 Task: Reply to email   from  to Email0022 with a message Message0024
Action: Mouse moved to (551, 67)
Screenshot: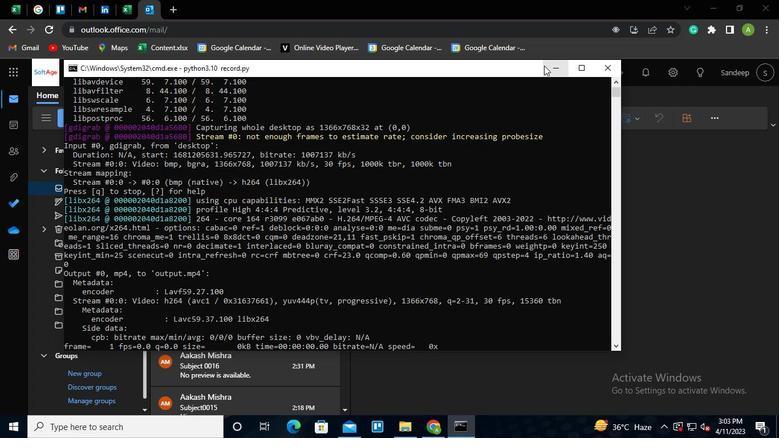 
Action: Mouse pressed left at (551, 67)
Screenshot: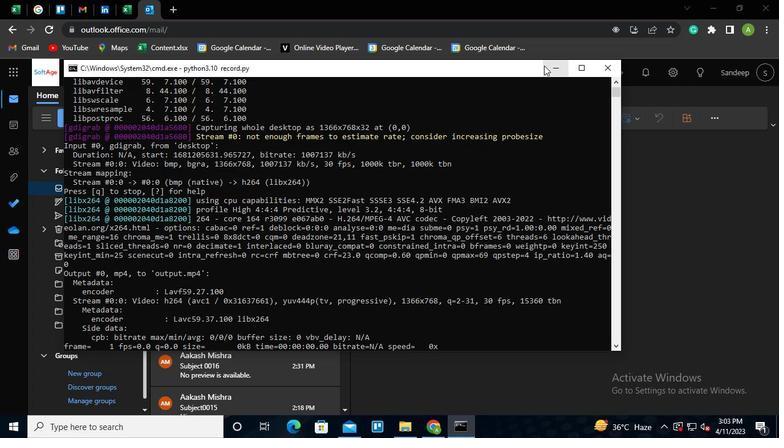 
Action: Mouse moved to (237, 345)
Screenshot: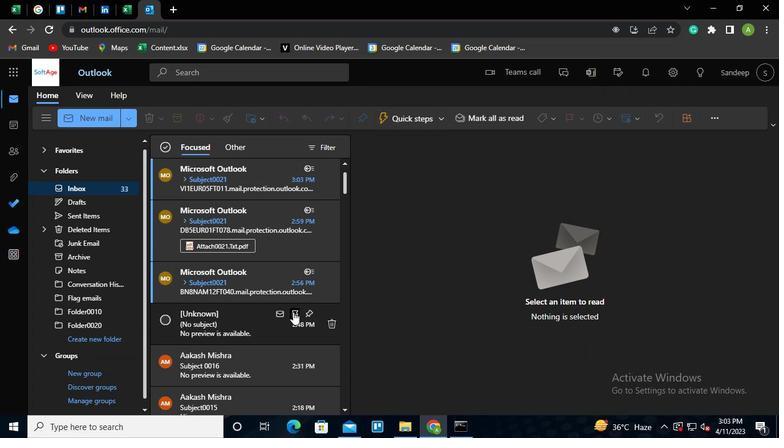
Action: Mouse pressed left at (237, 345)
Screenshot: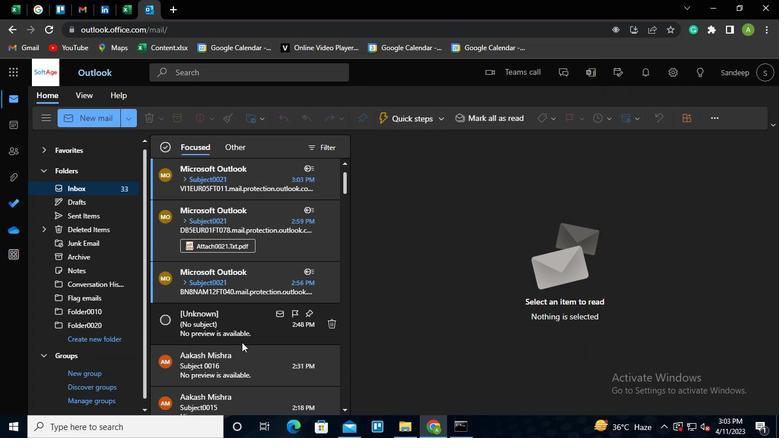 
Action: Mouse moved to (751, 176)
Screenshot: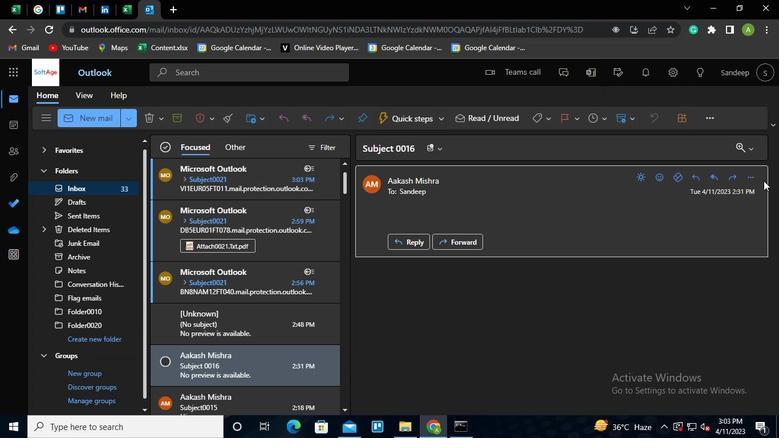 
Action: Mouse pressed left at (751, 176)
Screenshot: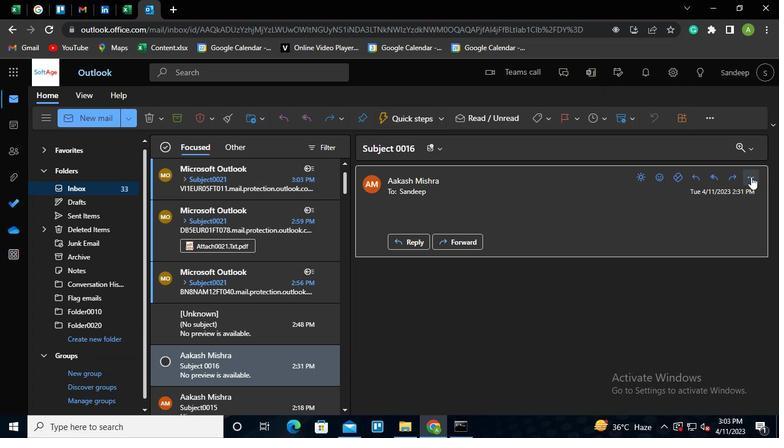 
Action: Mouse moved to (662, 75)
Screenshot: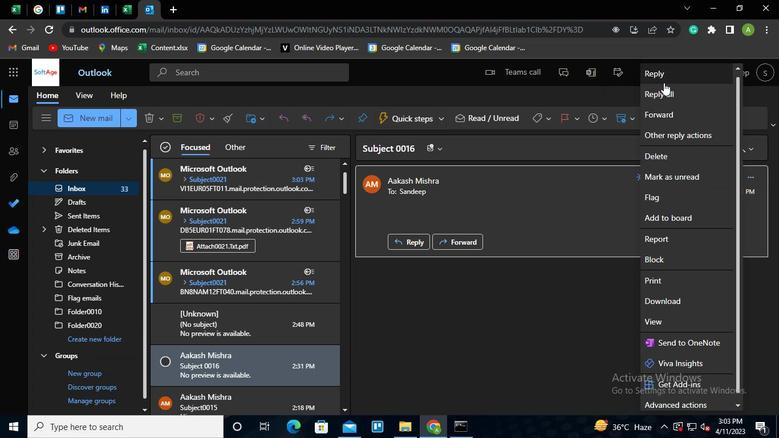 
Action: Mouse pressed left at (662, 75)
Screenshot: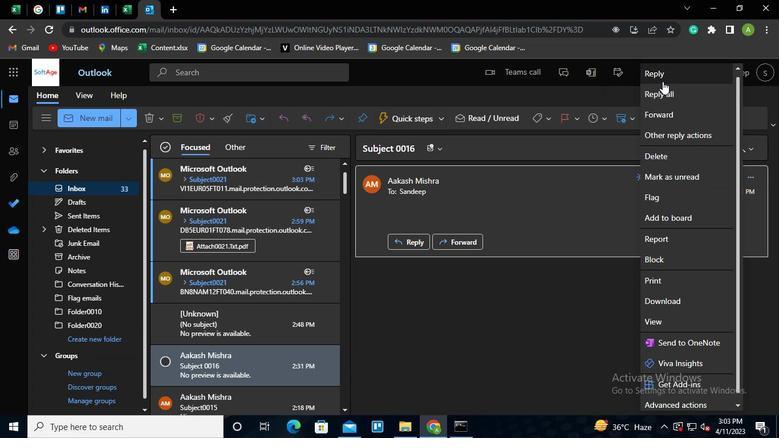 
Action: Mouse moved to (445, 183)
Screenshot: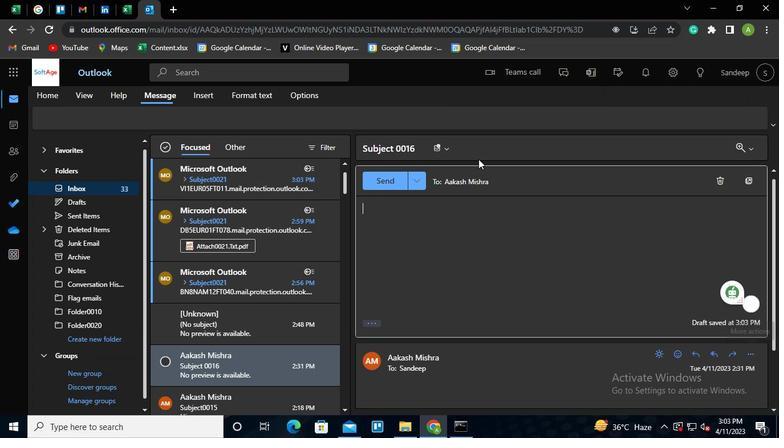 
Action: Mouse pressed left at (445, 183)
Screenshot: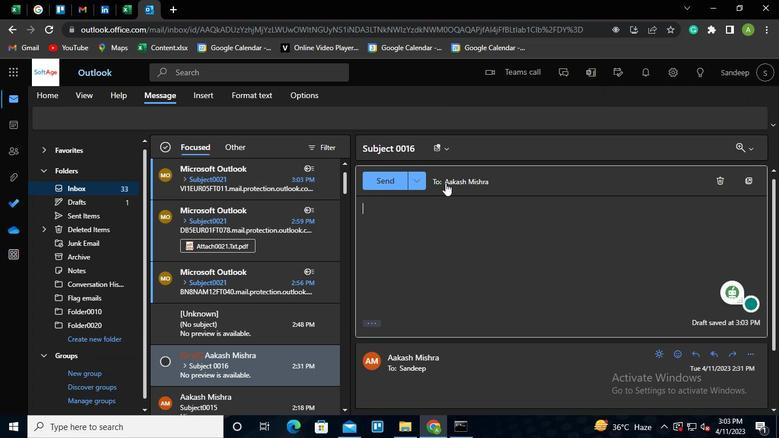 
Action: Mouse moved to (464, 207)
Screenshot: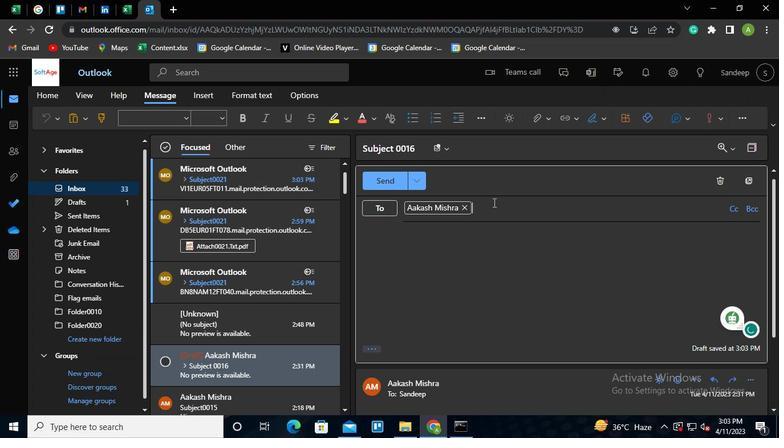 
Action: Mouse pressed left at (464, 207)
Screenshot: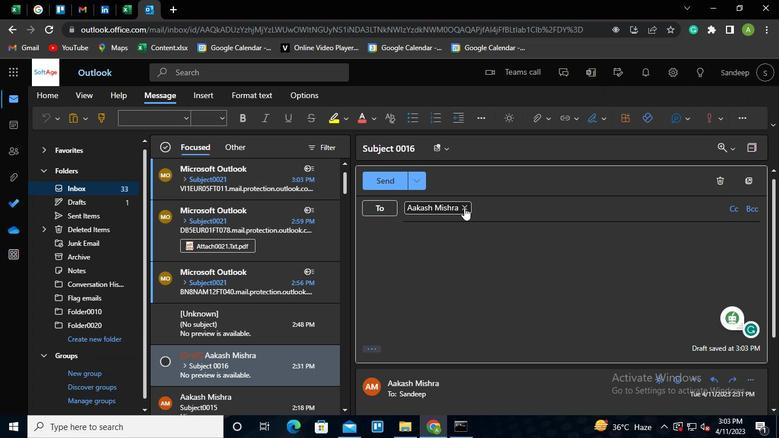 
Action: Mouse moved to (459, 210)
Screenshot: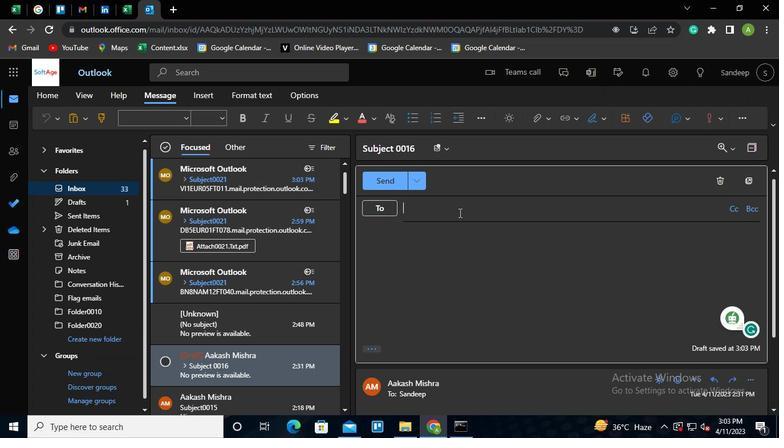 
Action: Keyboard Key.shift
Screenshot: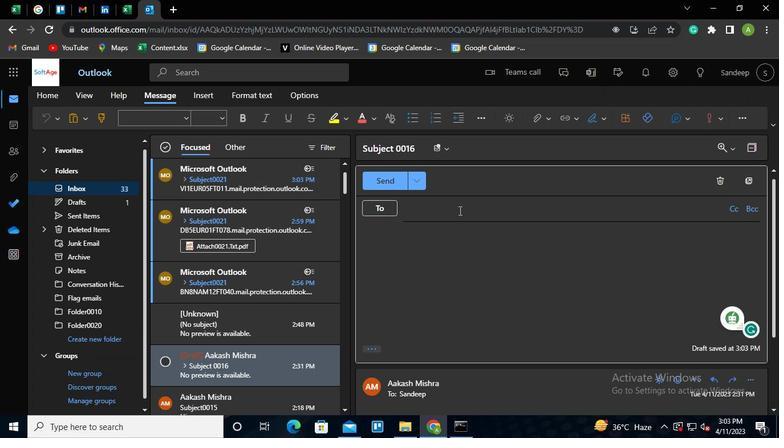 
Action: Keyboard E
Screenshot: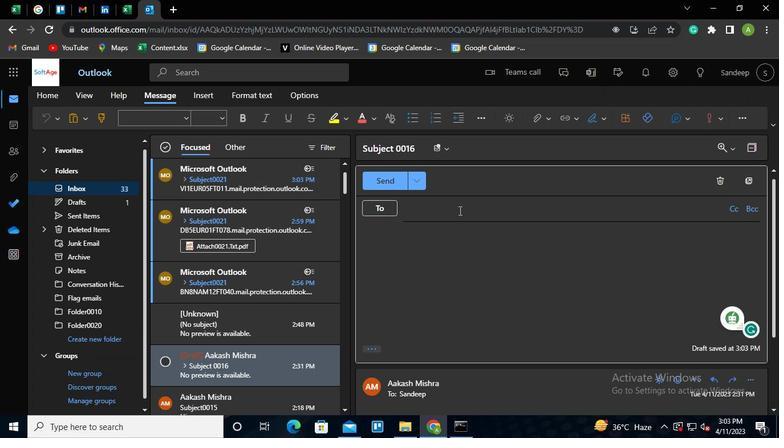 
Action: Keyboard m
Screenshot: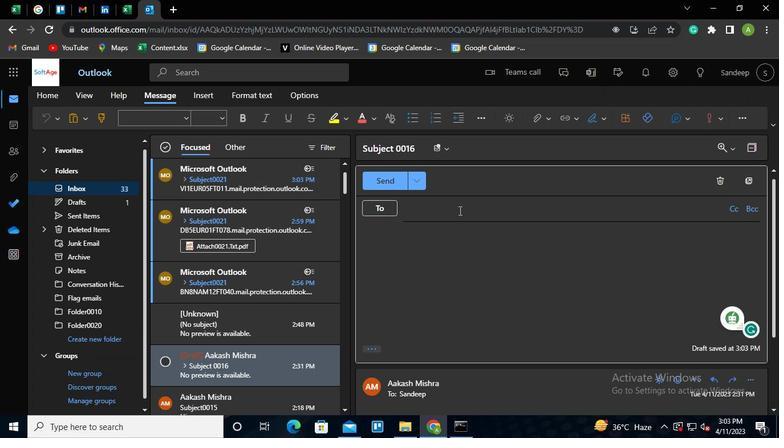 
Action: Keyboard a
Screenshot: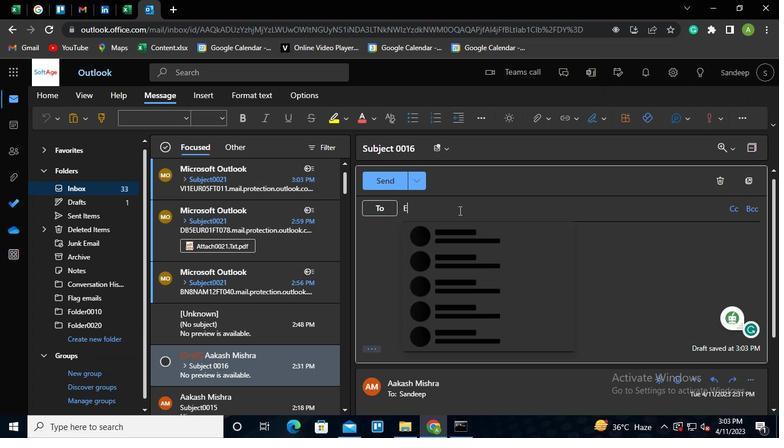 
Action: Keyboard i
Screenshot: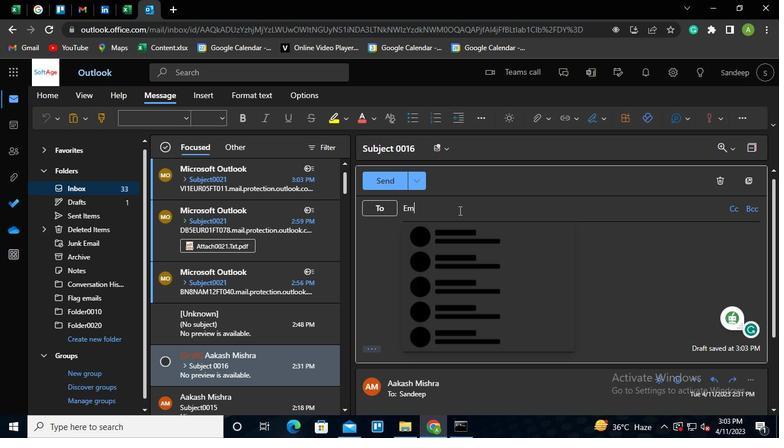 
Action: Keyboard l
Screenshot: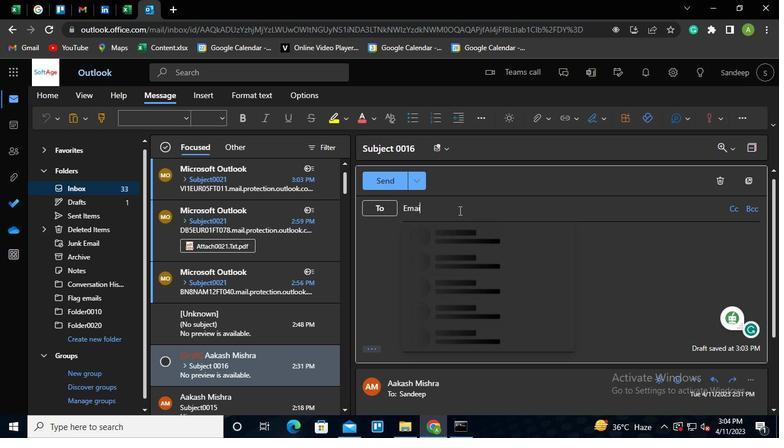 
Action: Keyboard <96>
Screenshot: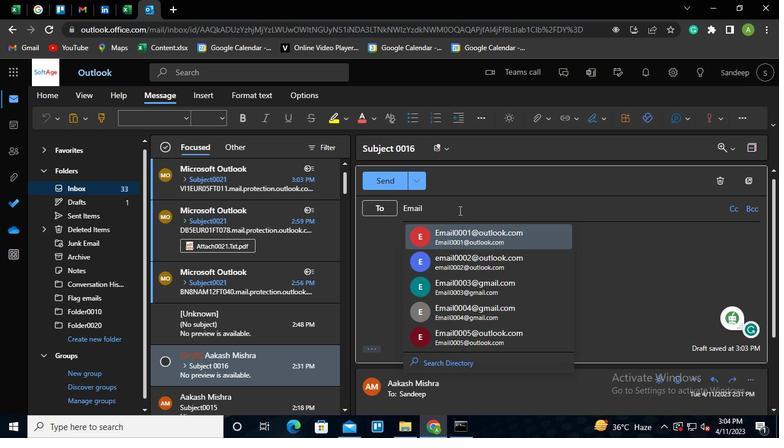 
Action: Keyboard <96>
Screenshot: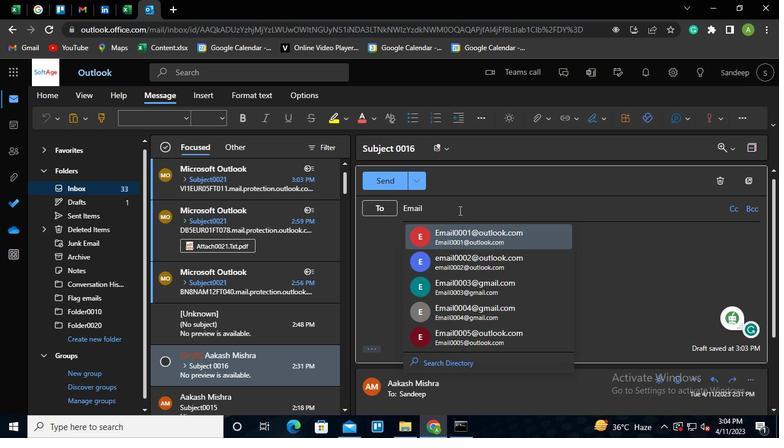 
Action: Keyboard <98>
Screenshot: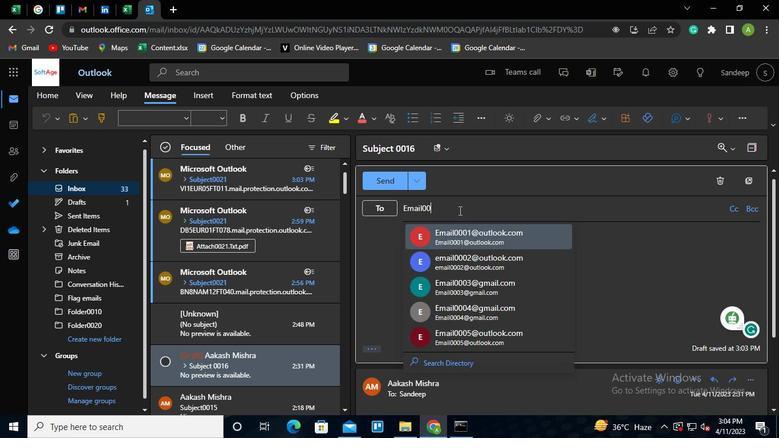 
Action: Keyboard <98>
Screenshot: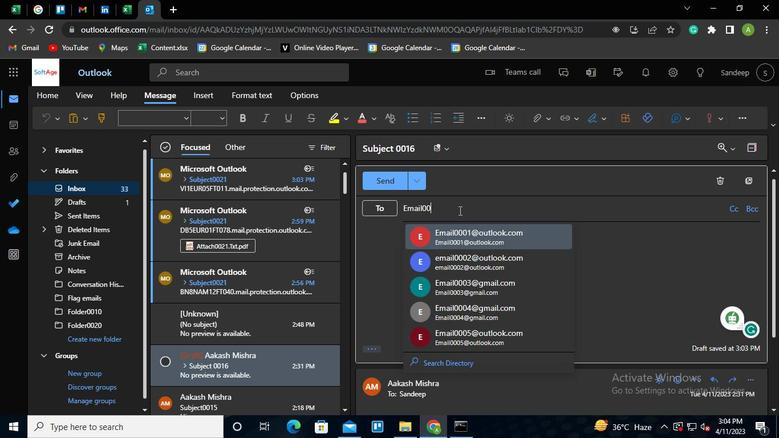 
Action: Keyboard Key.shift
Screenshot: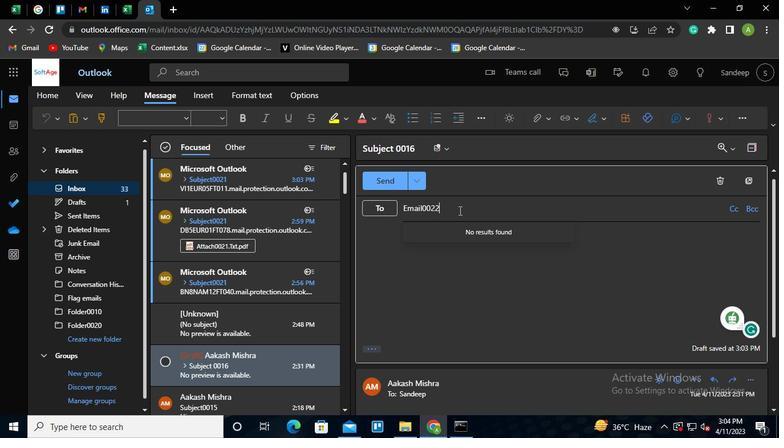 
Action: Keyboard @
Screenshot: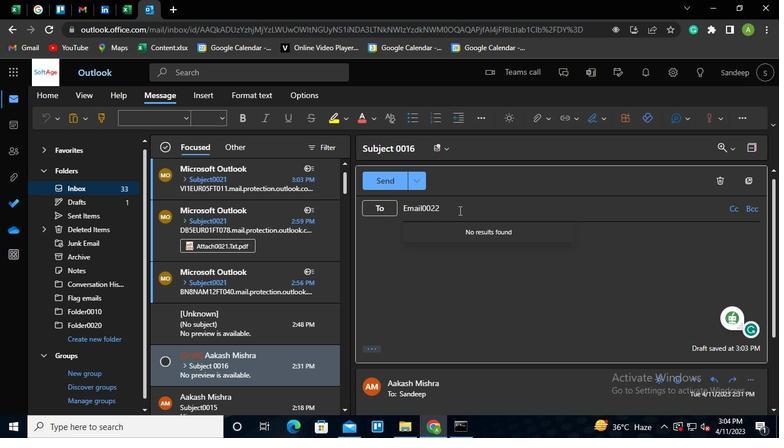 
Action: Keyboard o
Screenshot: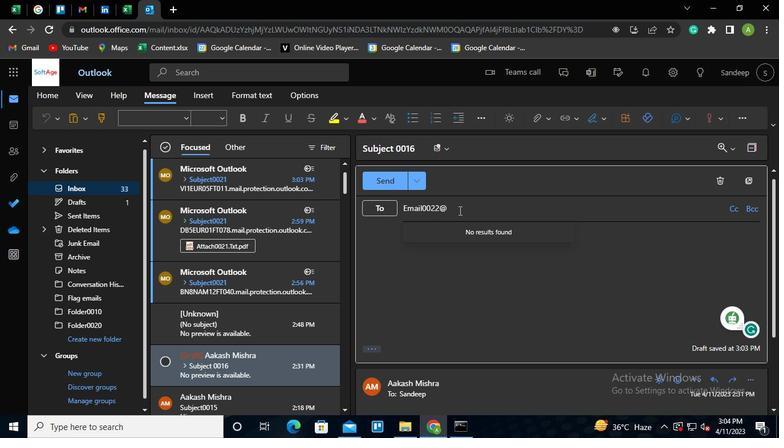 
Action: Keyboard u
Screenshot: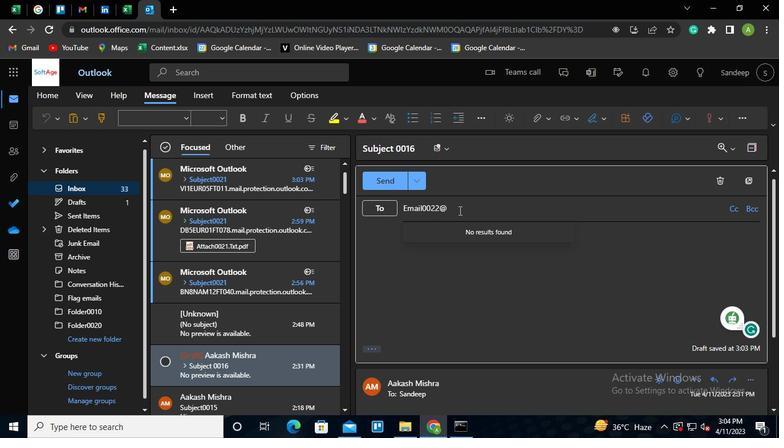
Action: Keyboard t
Screenshot: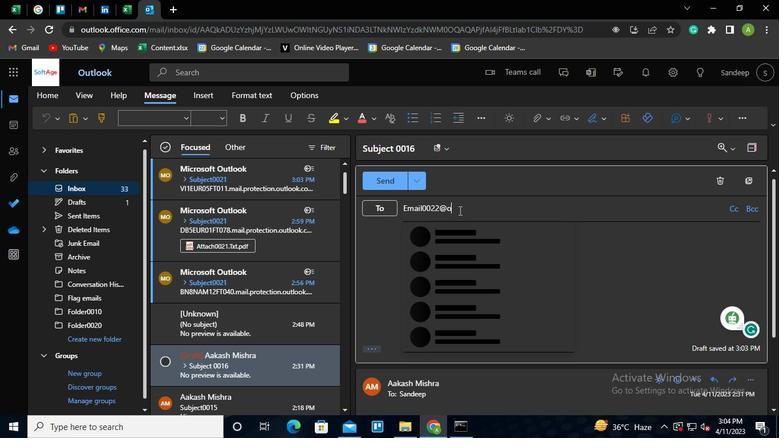 
Action: Keyboard l
Screenshot: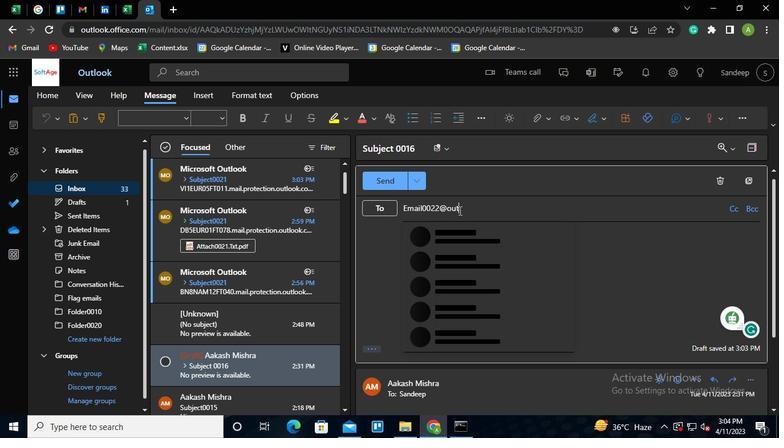 
Action: Keyboard o
Screenshot: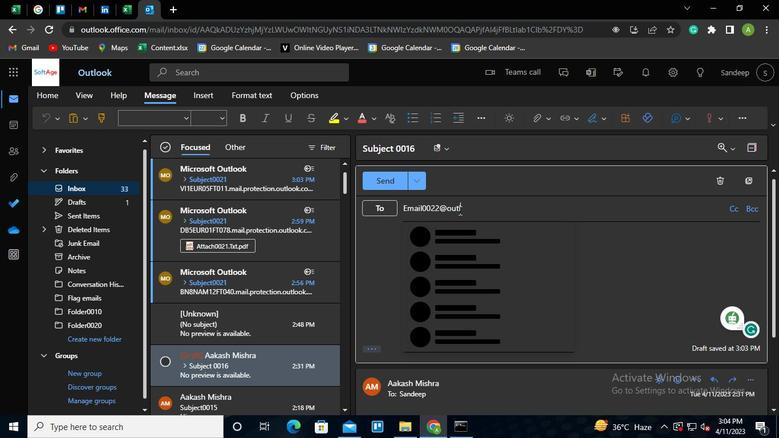 
Action: Keyboard o
Screenshot: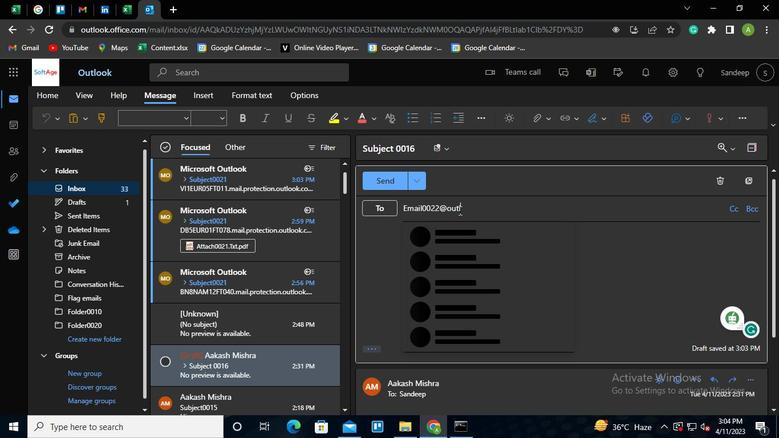 
Action: Keyboard k
Screenshot: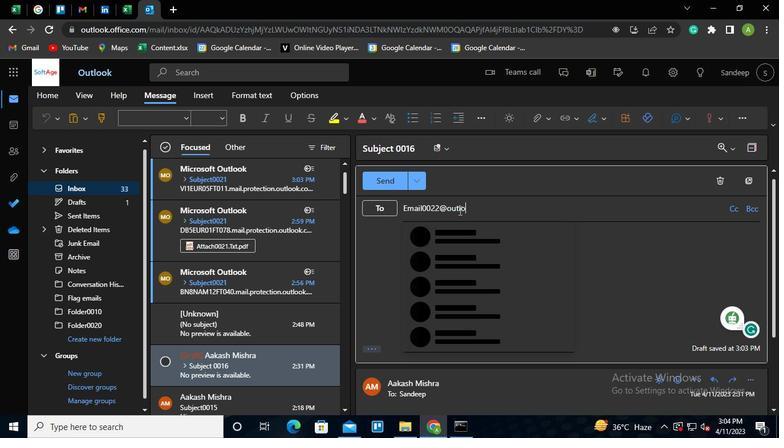 
Action: Keyboard <110>
Screenshot: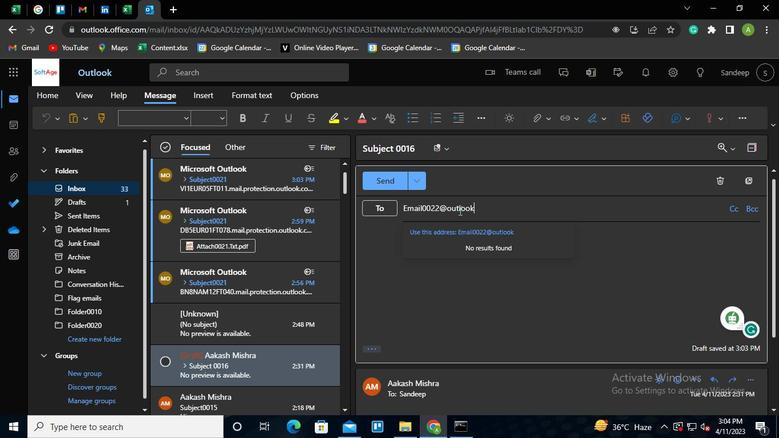 
Action: Keyboard c
Screenshot: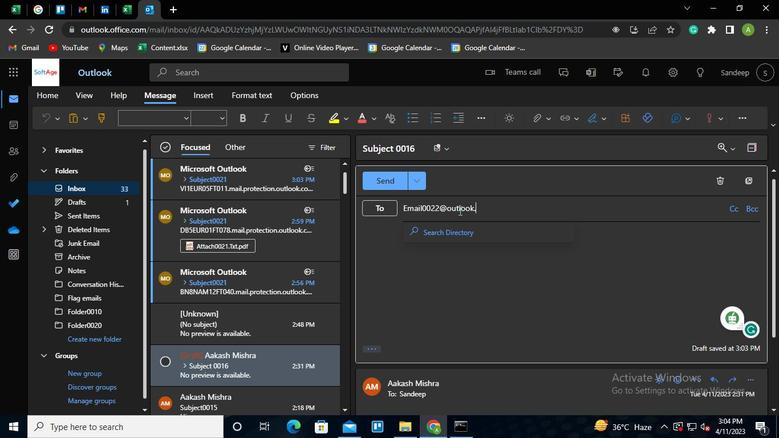 
Action: Keyboard o
Screenshot: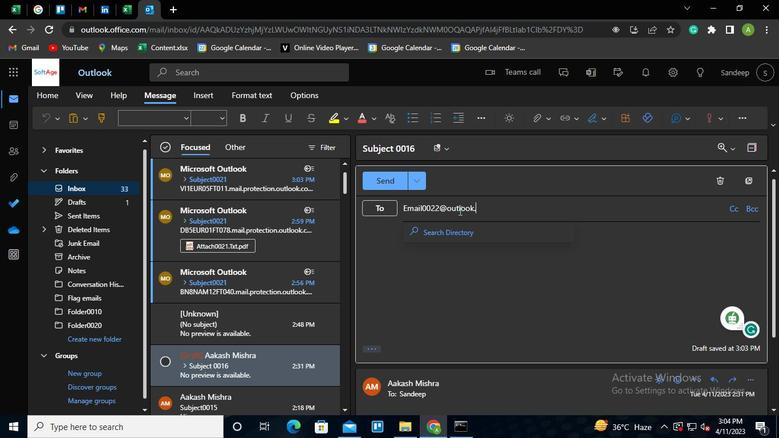 
Action: Keyboard m
Screenshot: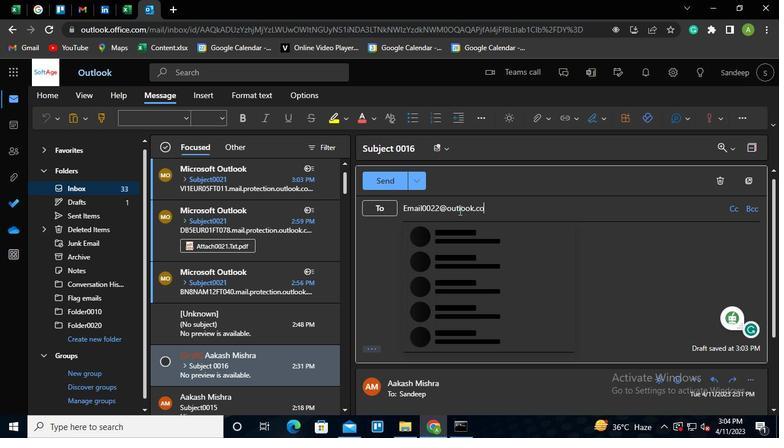 
Action: Keyboard Key.enter
Screenshot: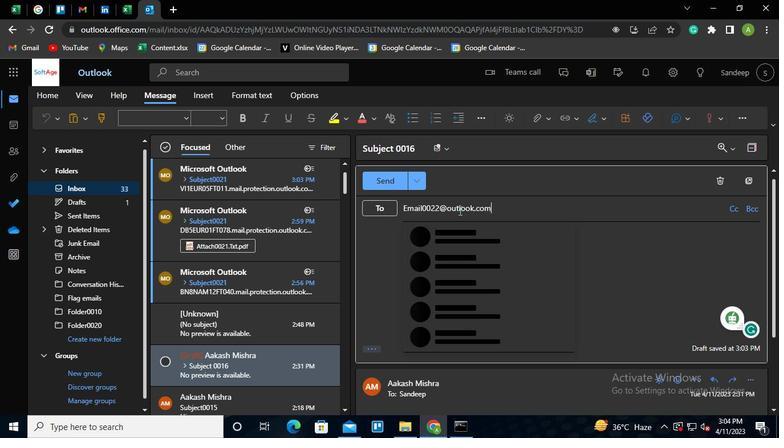 
Action: Mouse moved to (419, 231)
Screenshot: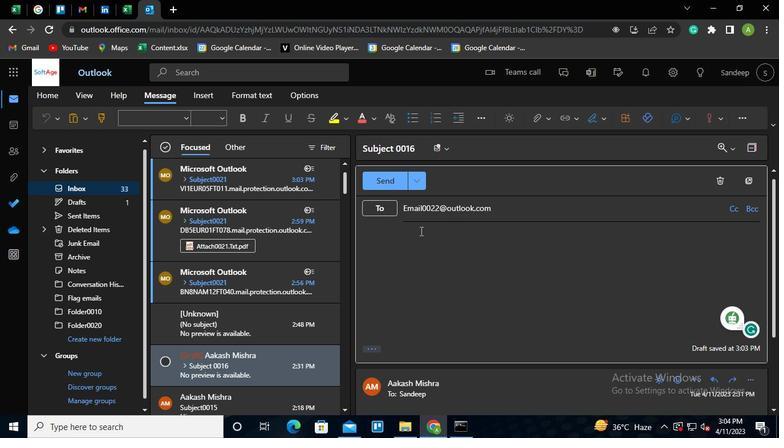 
Action: Mouse pressed left at (419, 231)
Screenshot: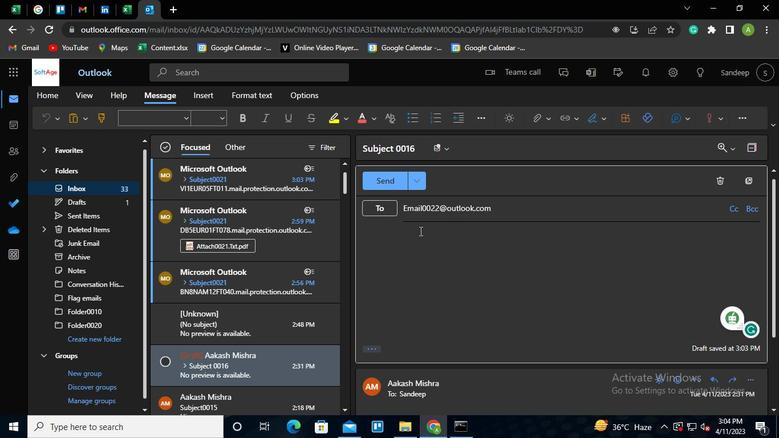 
Action: Mouse moved to (419, 232)
Screenshot: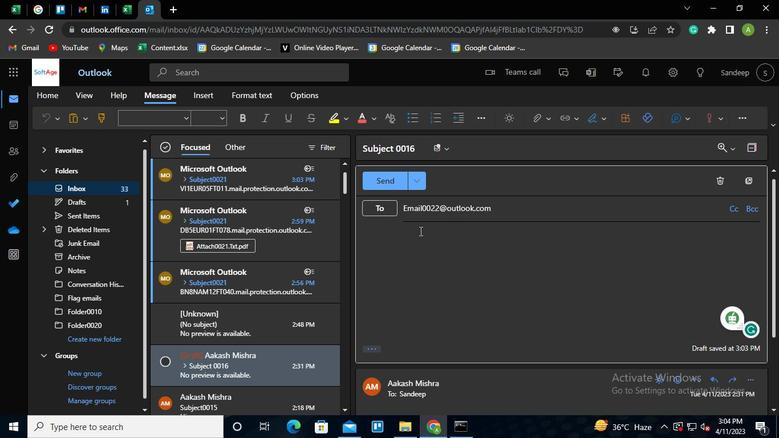 
Action: Keyboard Key.shift
Screenshot: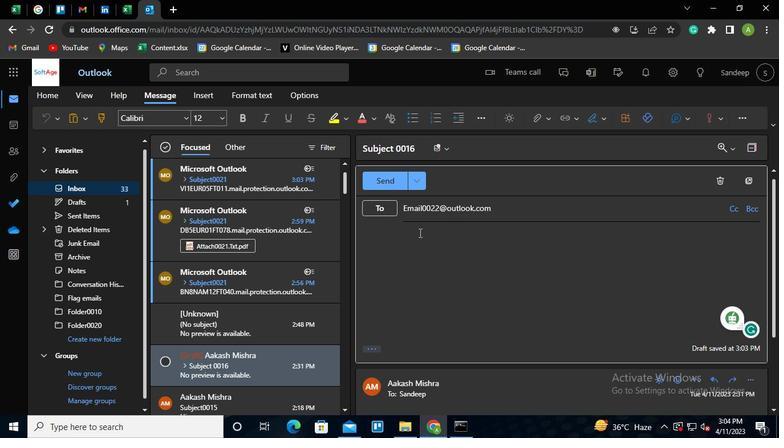 
Action: Keyboard N
Screenshot: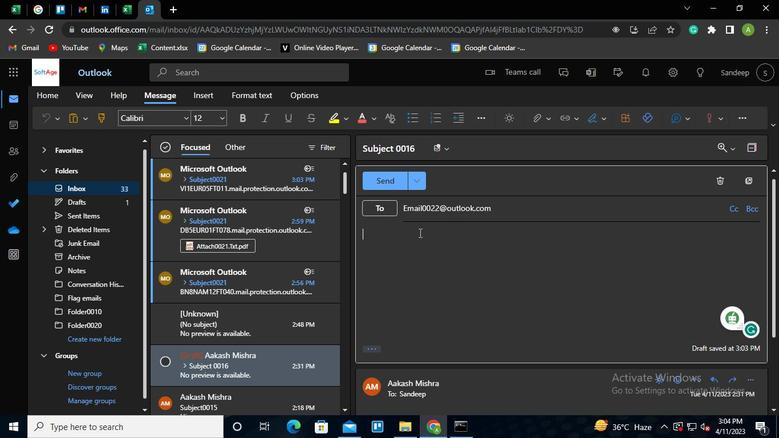 
Action: Keyboard Key.backspace
Screenshot: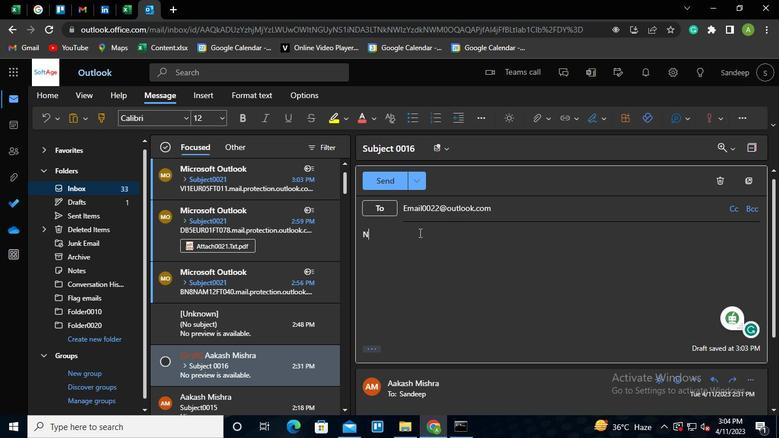 
Action: Keyboard Key.shift
Screenshot: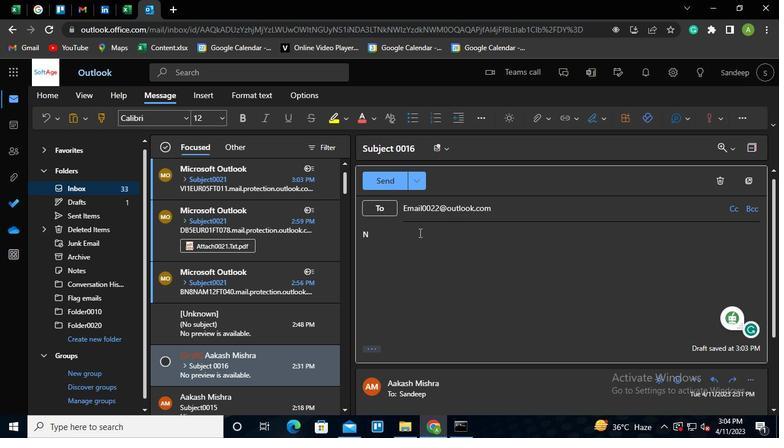 
Action: Keyboard M
Screenshot: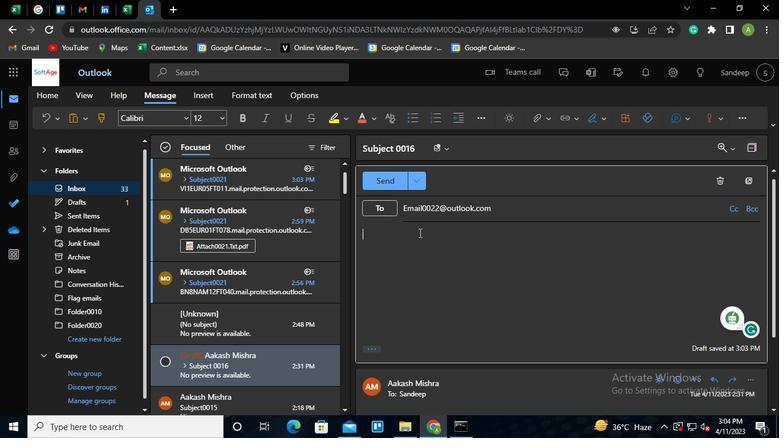 
Action: Keyboard a
Screenshot: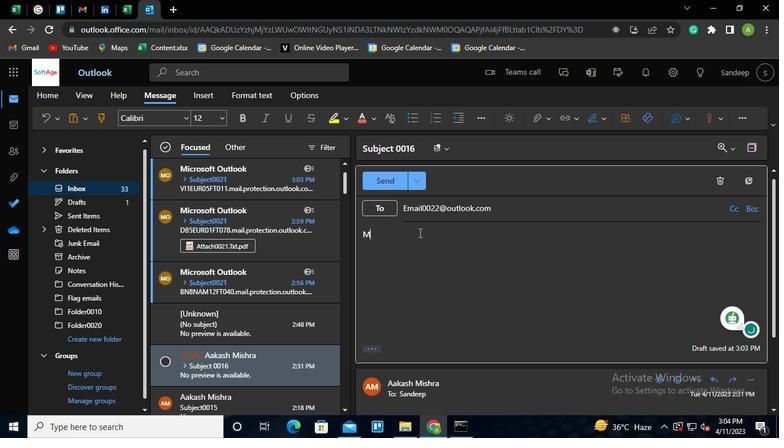 
Action: Keyboard Key.backspace
Screenshot: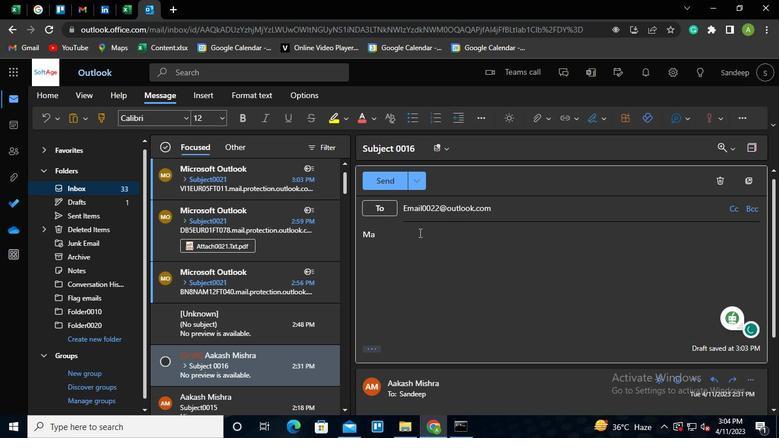 
Action: Keyboard e
Screenshot: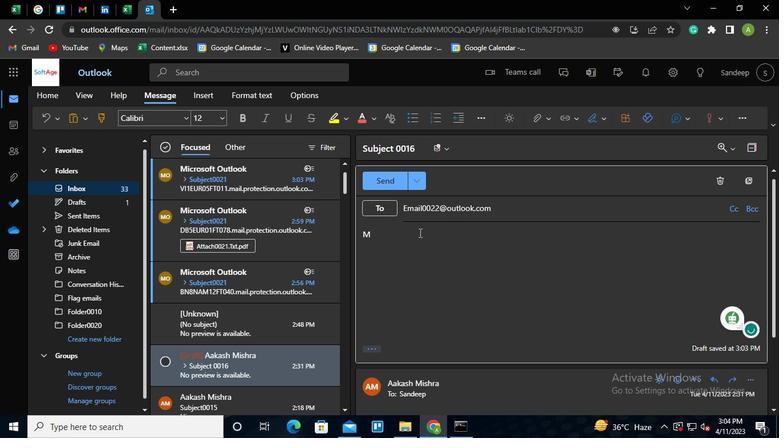 
Action: Keyboard s
Screenshot: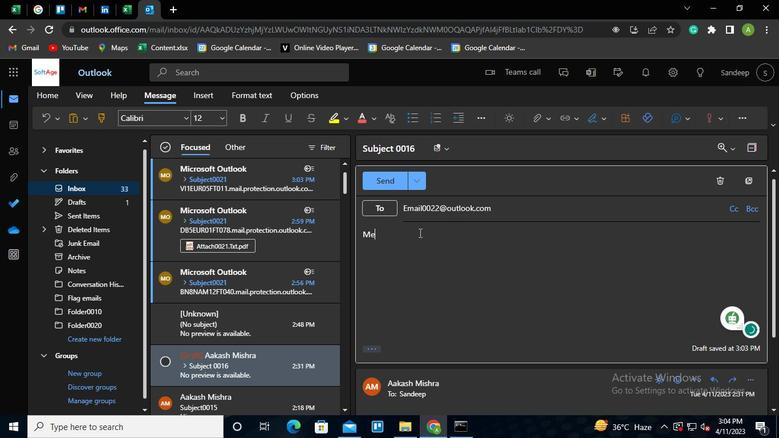 
Action: Keyboard s
Screenshot: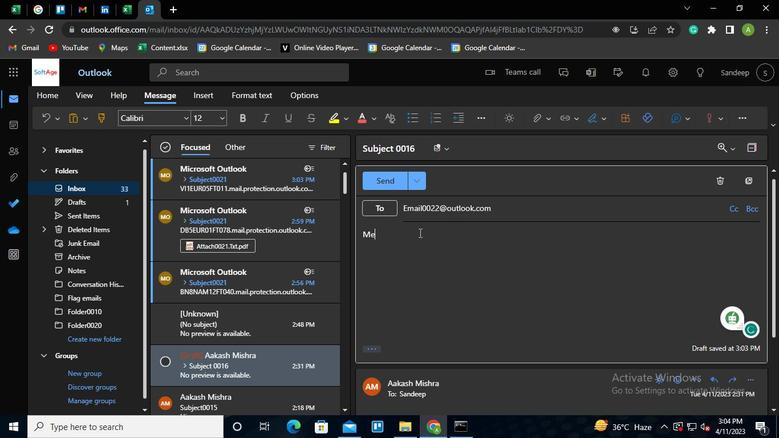 
Action: Keyboard a
Screenshot: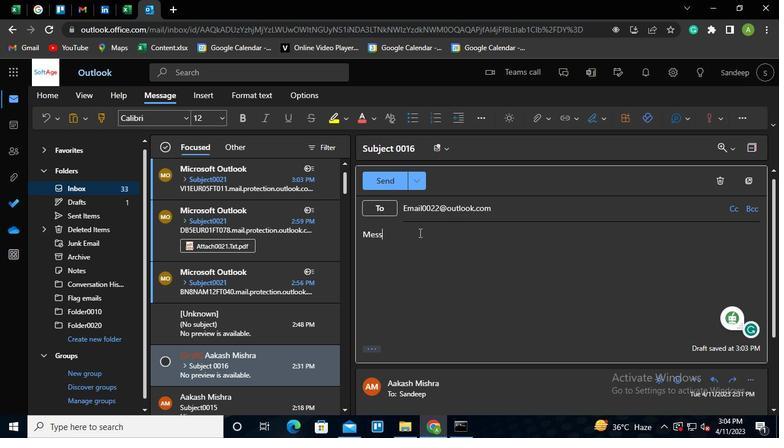 
Action: Keyboard g
Screenshot: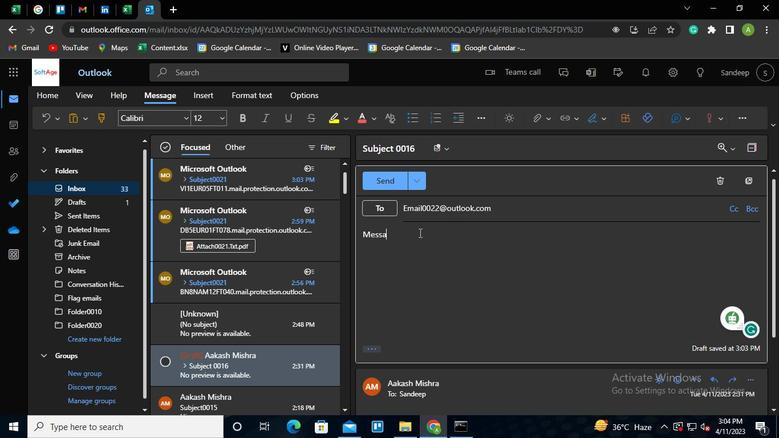 
Action: Keyboard e
Screenshot: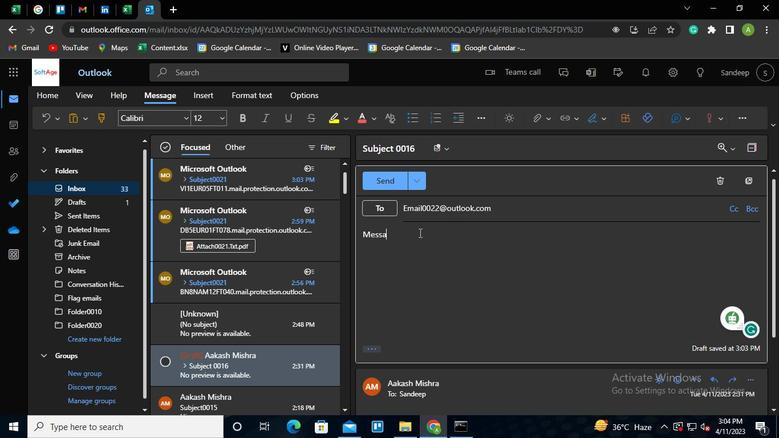 
Action: Keyboard <96>
Screenshot: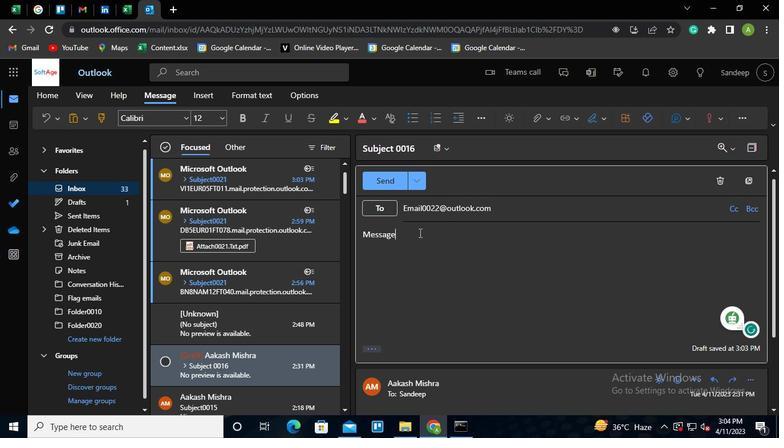 
Action: Keyboard <96>
Screenshot: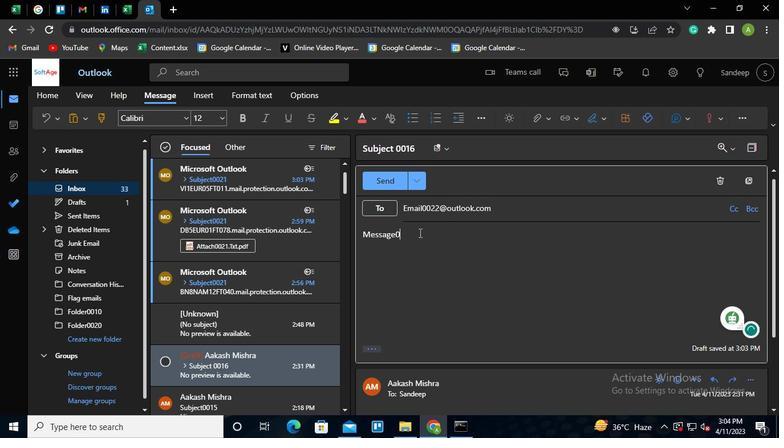 
Action: Keyboard <98>
Screenshot: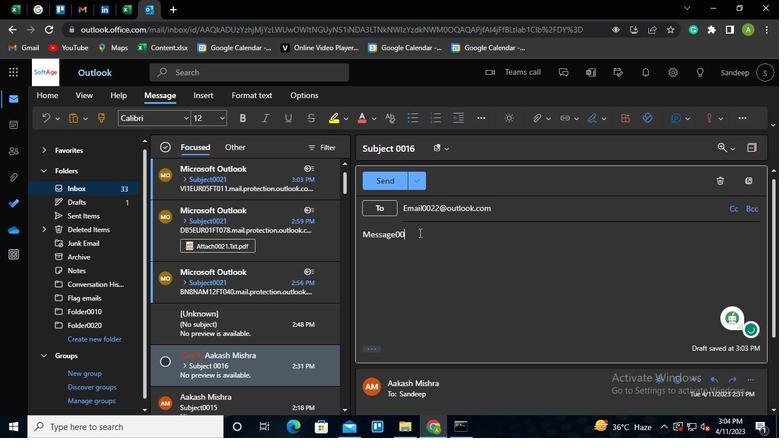 
Action: Keyboard <99>
Screenshot: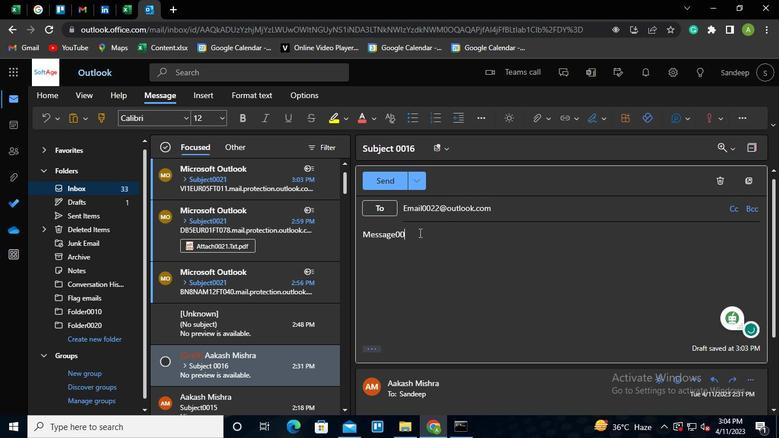 
Action: Keyboard Key.backspace
Screenshot: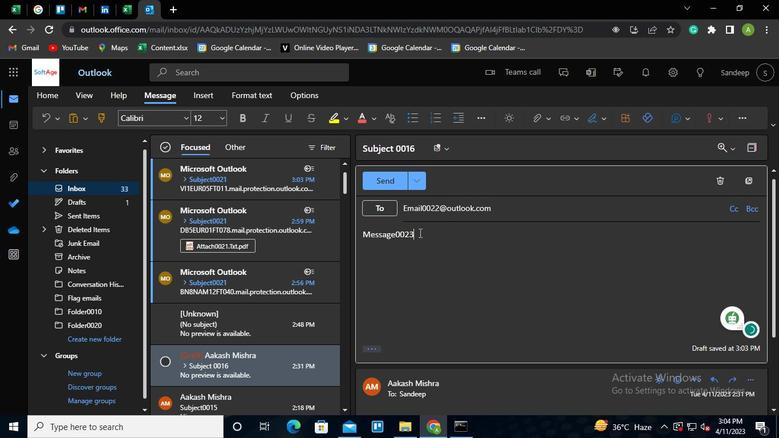 
Action: Keyboard <100>
Screenshot: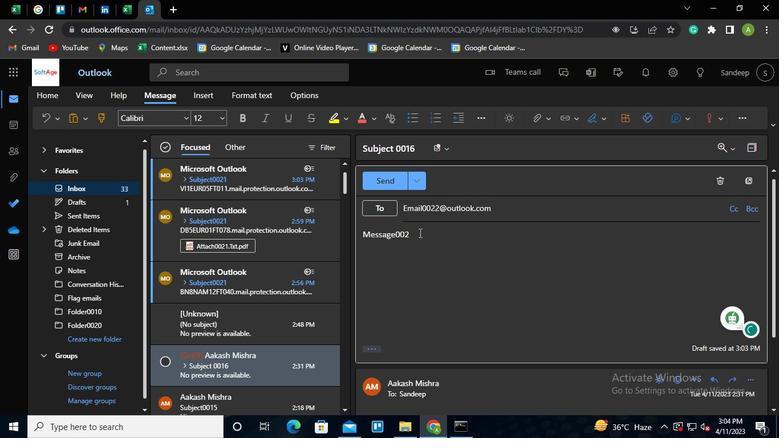 
Action: Mouse moved to (381, 182)
Screenshot: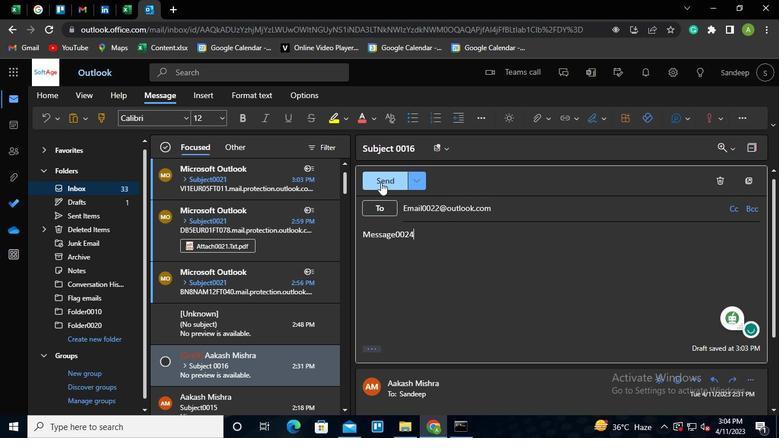 
Action: Mouse pressed left at (381, 182)
Screenshot: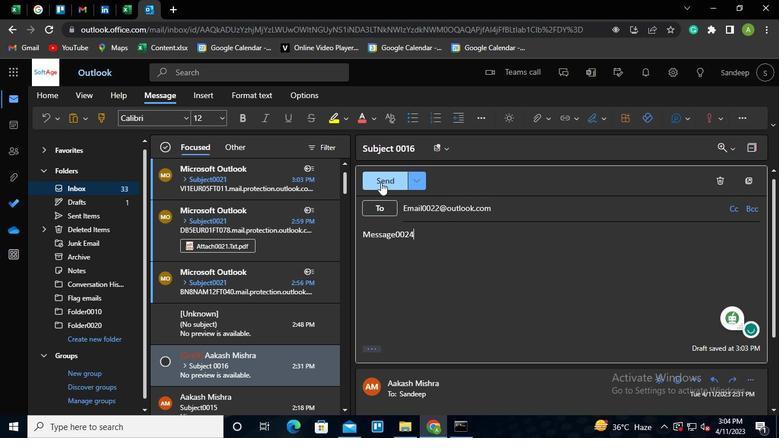 
Action: Mouse moved to (468, 426)
Screenshot: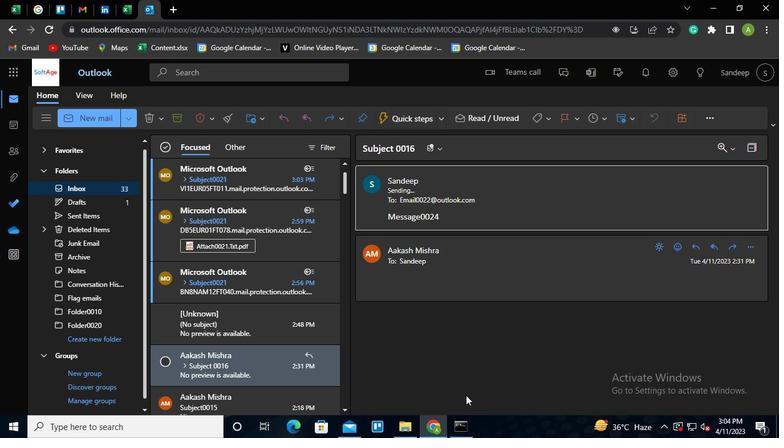 
Action: Mouse pressed left at (468, 426)
Screenshot: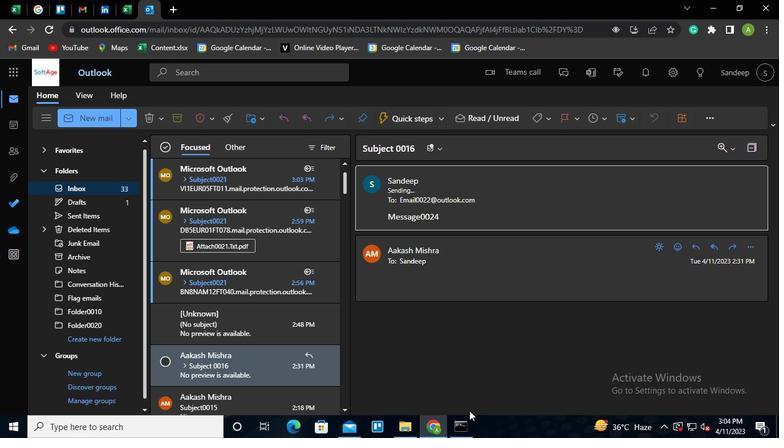 
Action: Mouse moved to (606, 72)
Screenshot: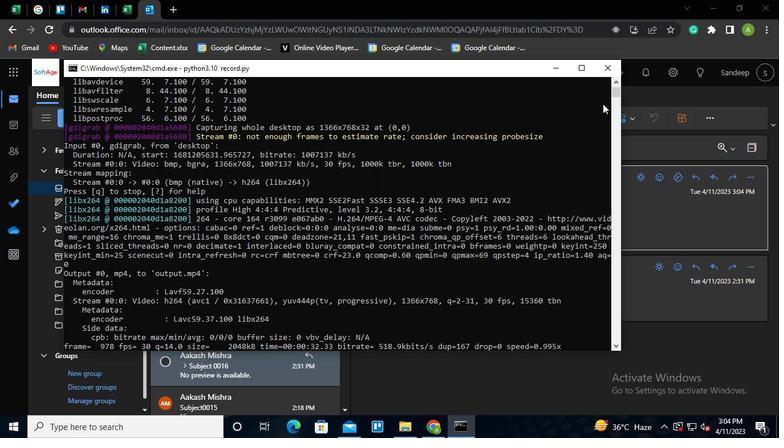 
Action: Mouse pressed left at (606, 72)
Screenshot: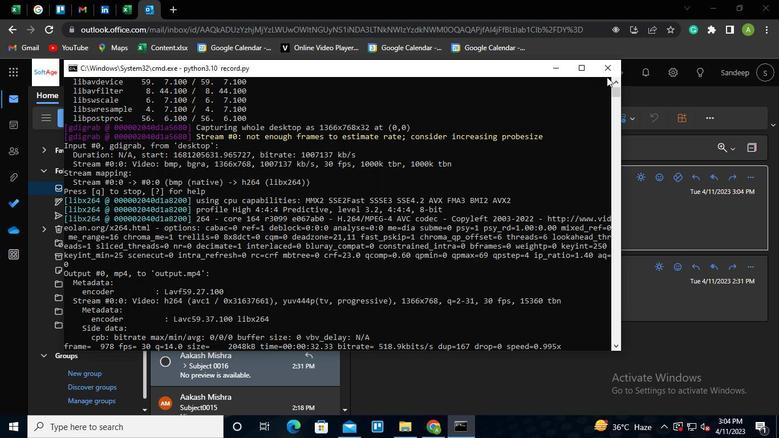 
Action: Mouse moved to (606, 74)
Screenshot: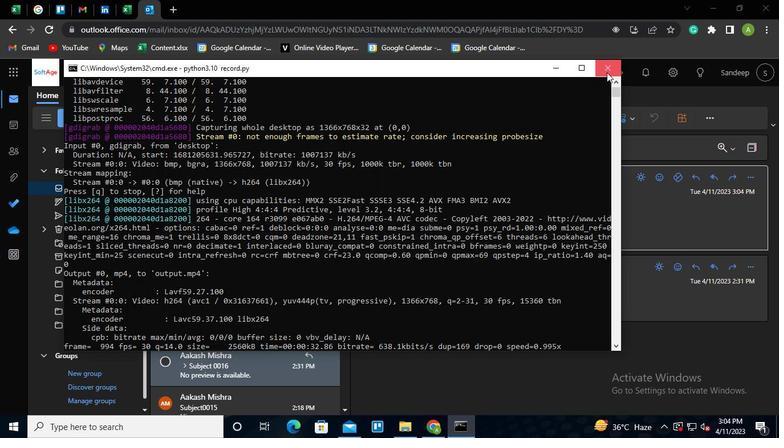 
